 Task: Apply the font style "verdana" to the current theme.
Action: Mouse moved to (148, 88)
Screenshot: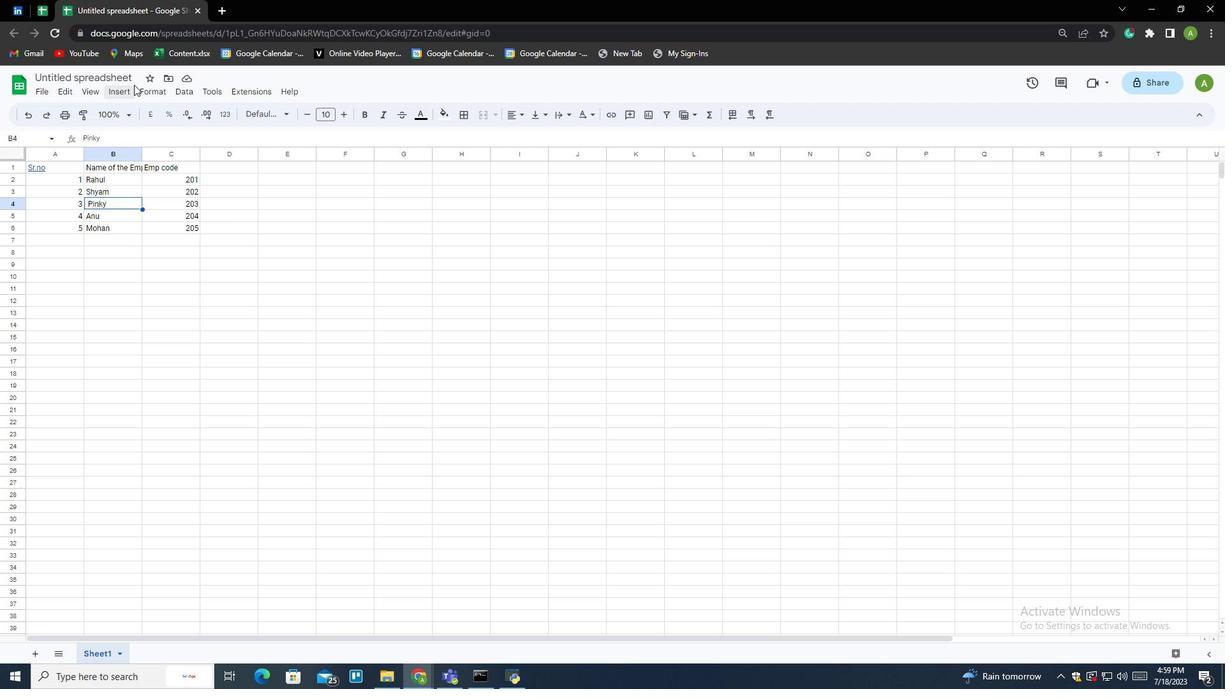 
Action: Mouse pressed left at (148, 88)
Screenshot: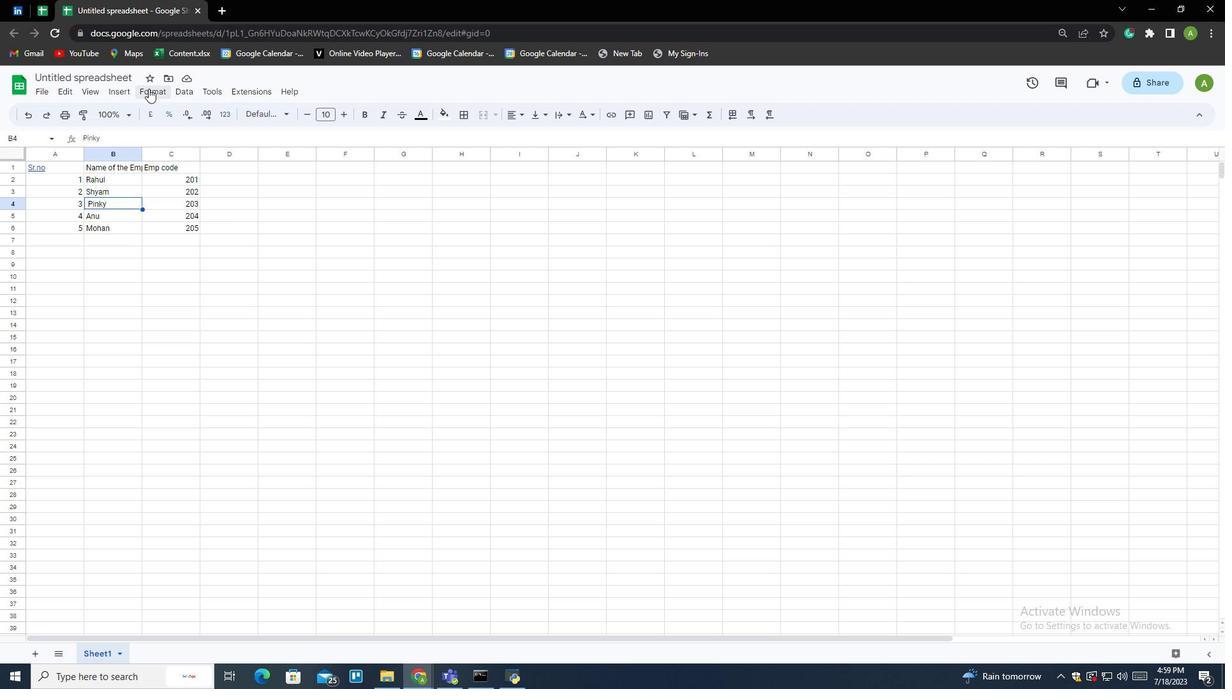 
Action: Mouse moved to (160, 107)
Screenshot: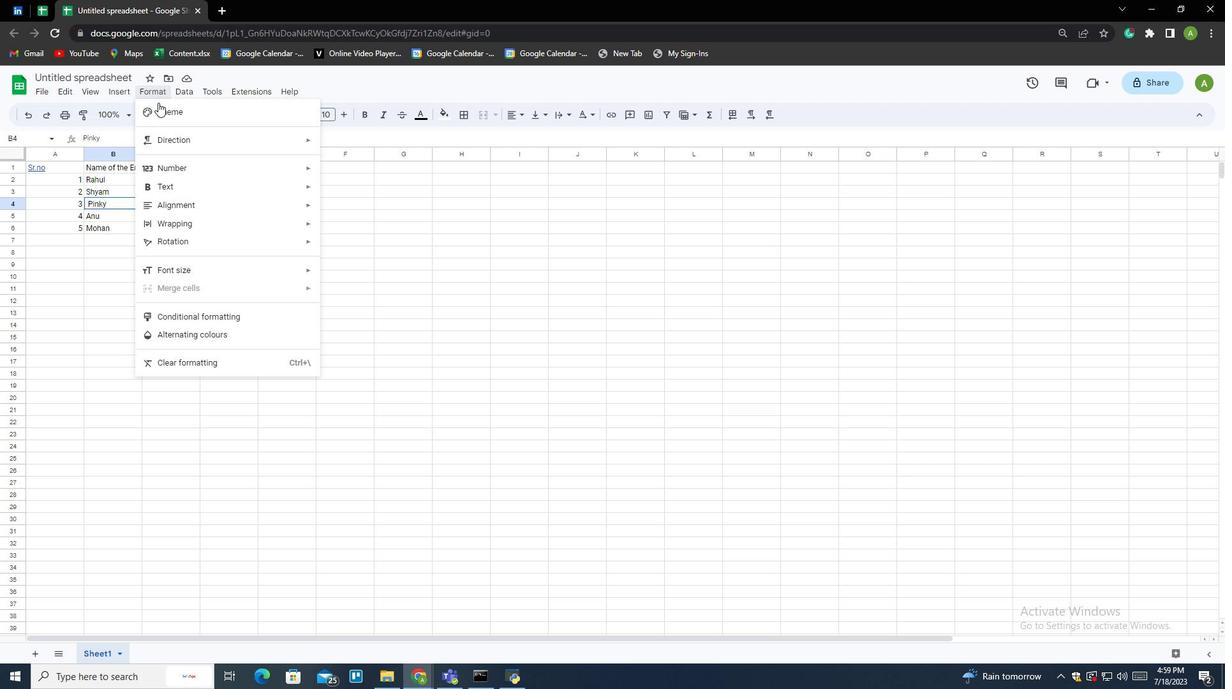 
Action: Mouse pressed left at (160, 107)
Screenshot: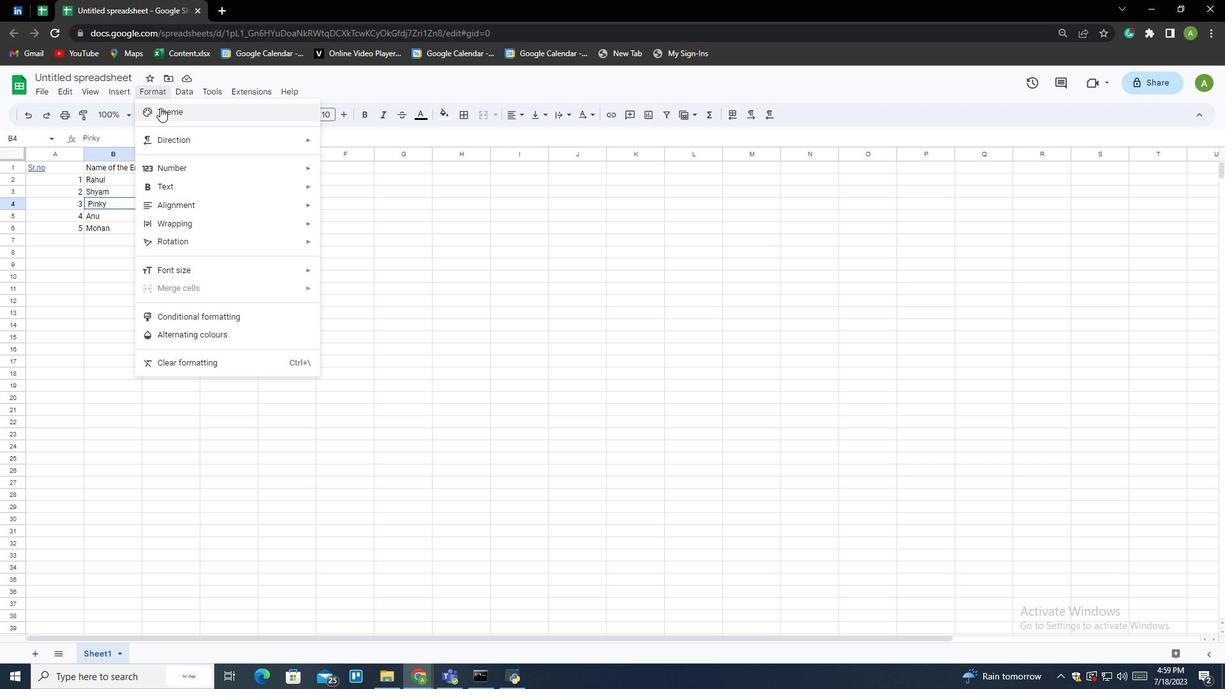 
Action: Mouse moved to (1151, 153)
Screenshot: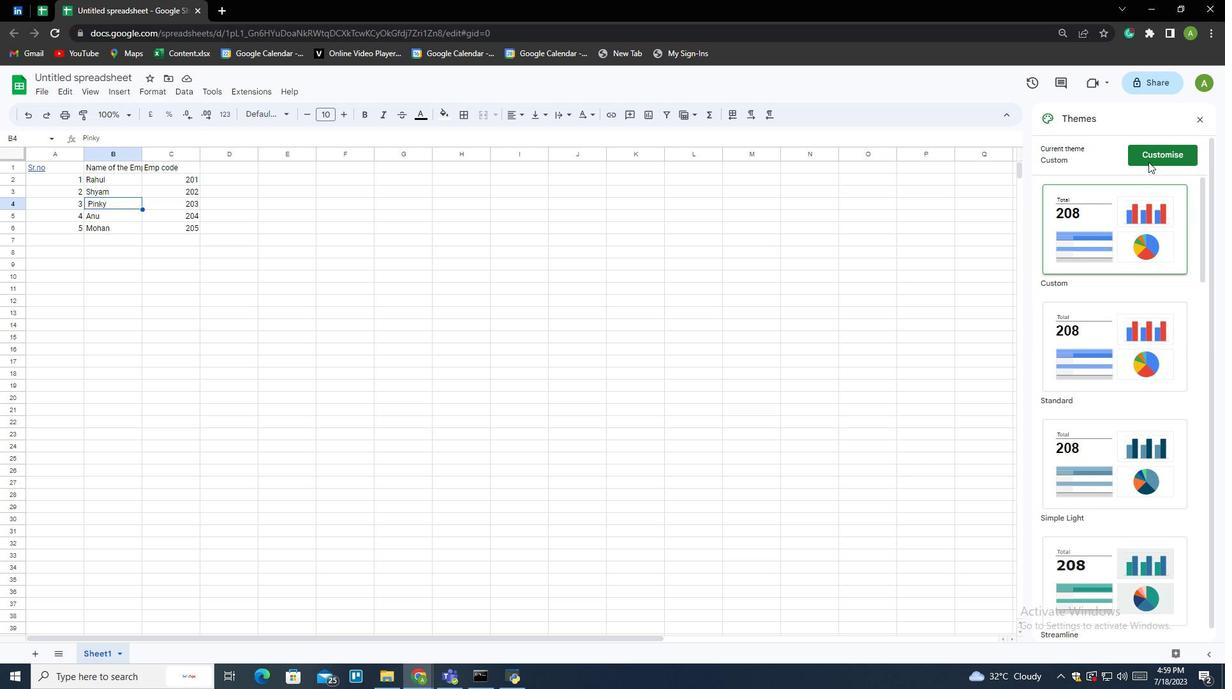 
Action: Mouse pressed left at (1151, 153)
Screenshot: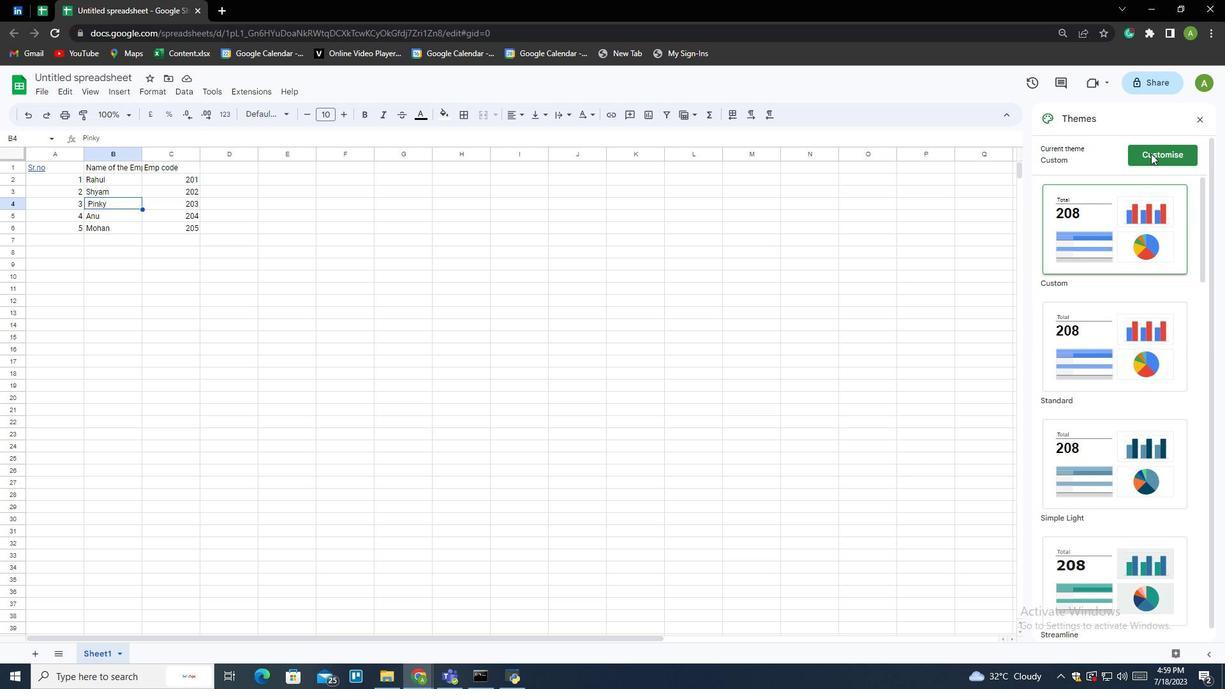 
Action: Mouse moved to (1078, 318)
Screenshot: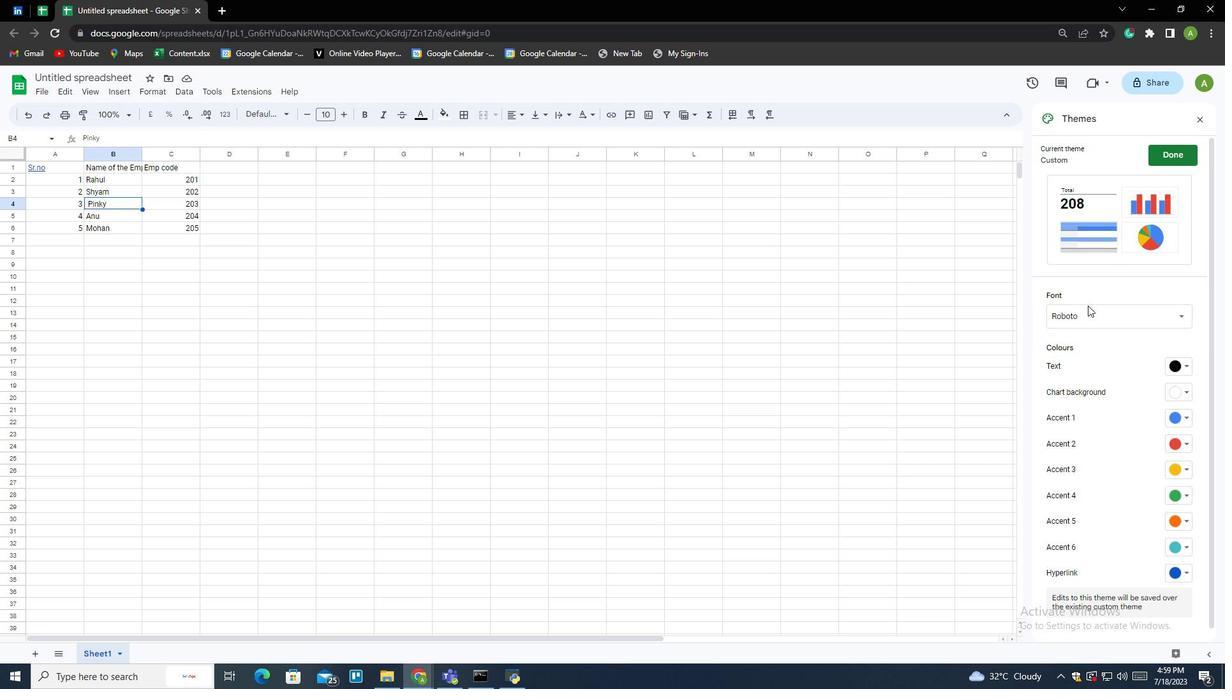 
Action: Mouse pressed left at (1078, 318)
Screenshot: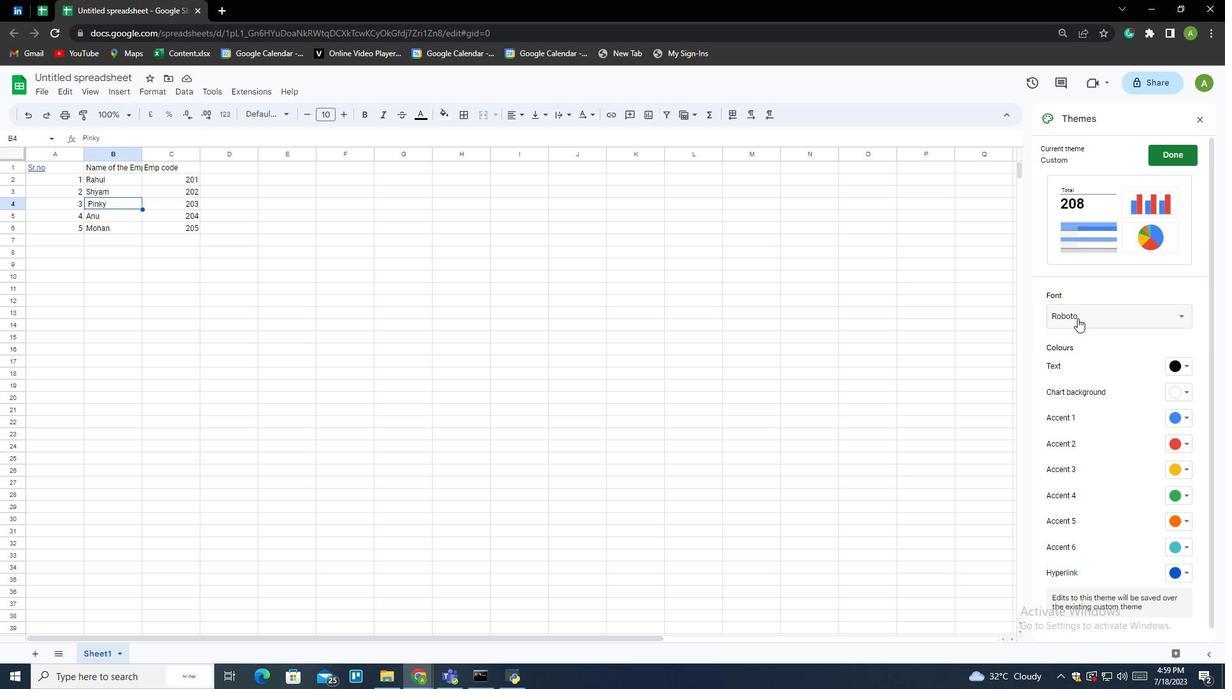 
Action: Mouse moved to (1083, 327)
Screenshot: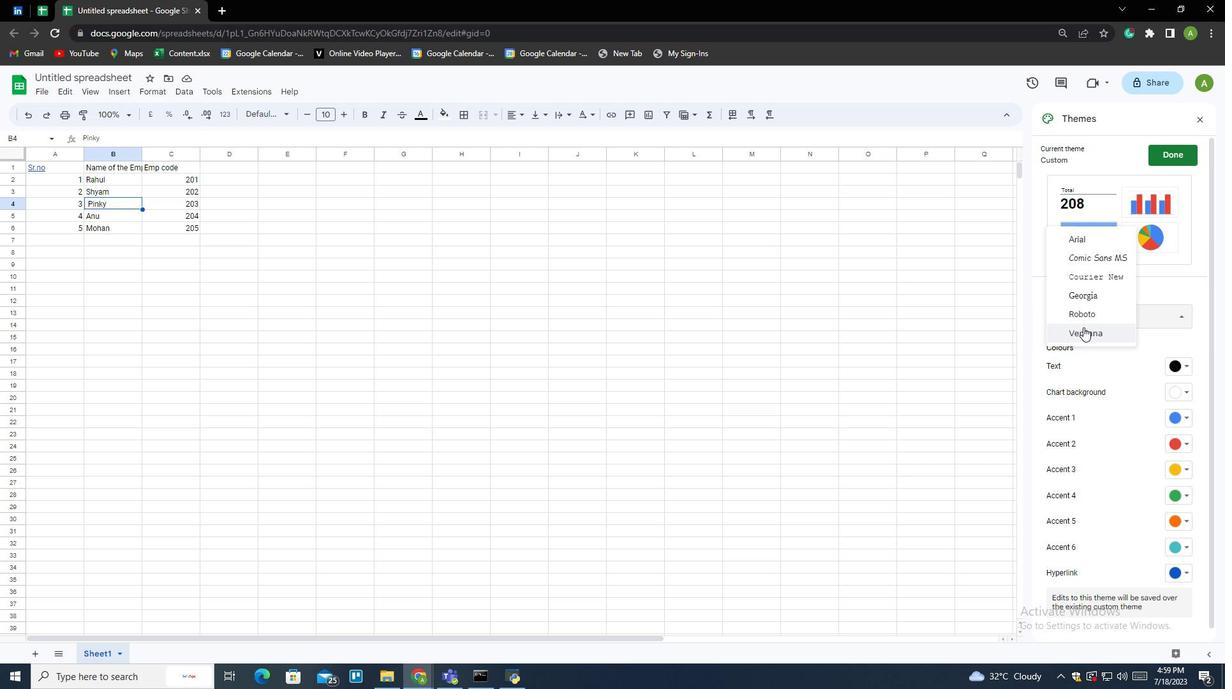 
Action: Mouse pressed left at (1083, 327)
Screenshot: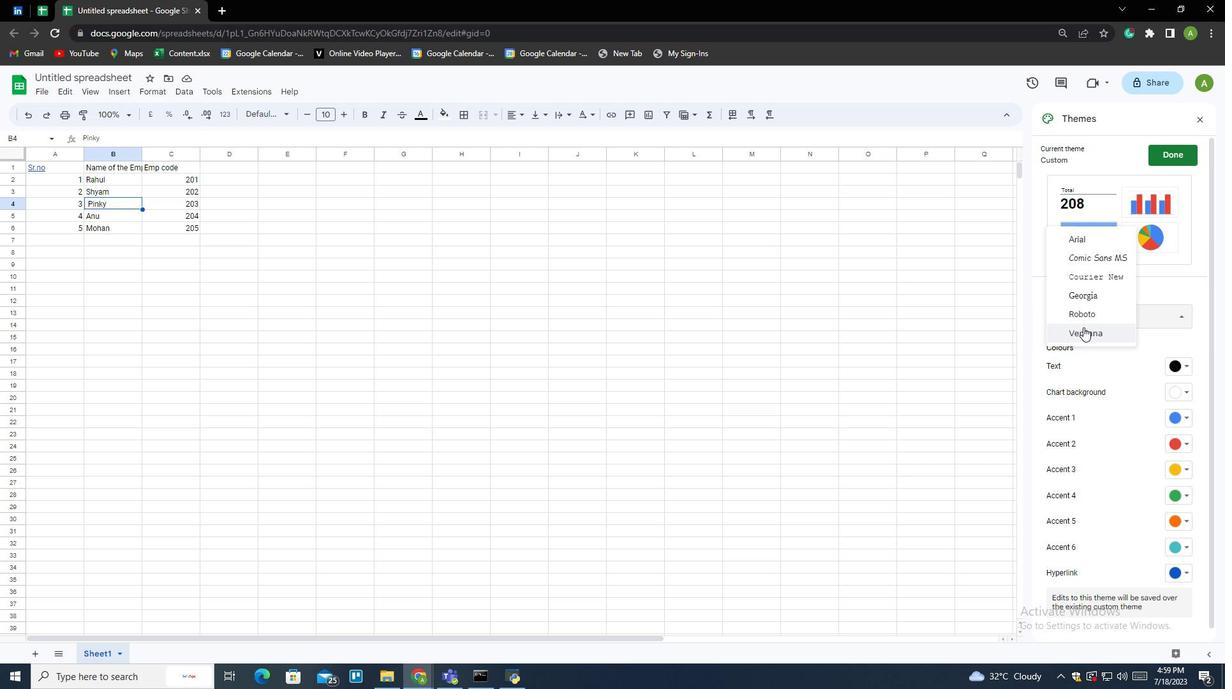 
Action: Mouse moved to (1158, 160)
Screenshot: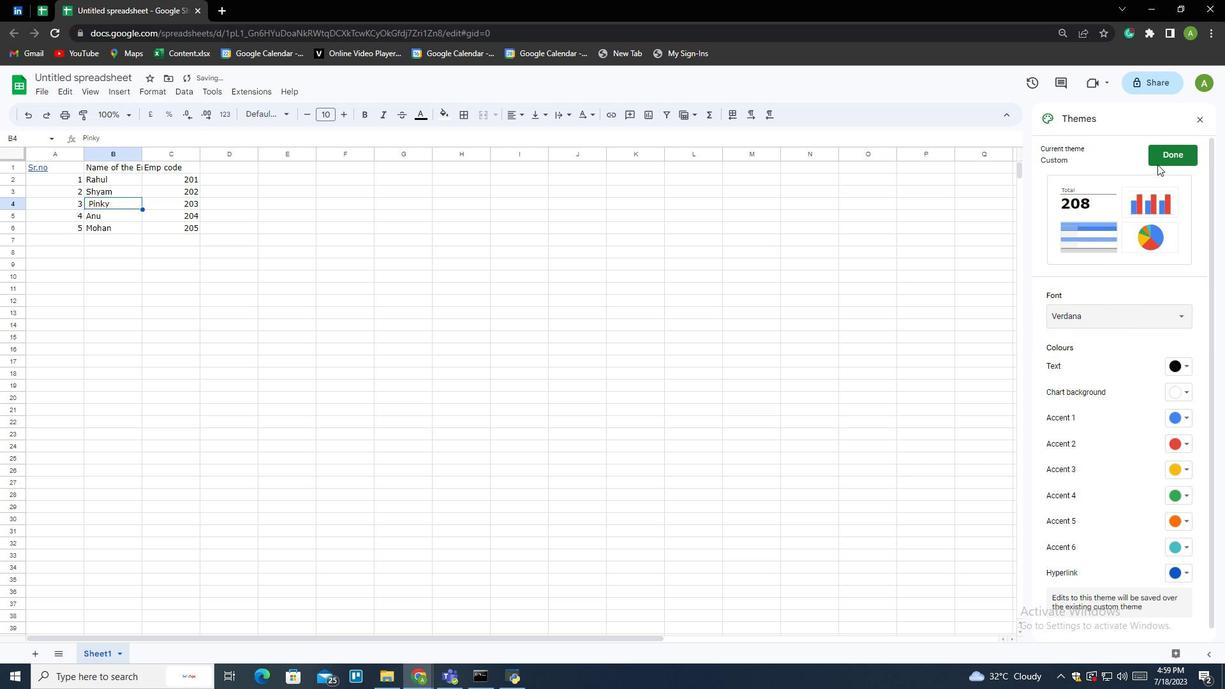 
